 Task: View about products and services.
Action: Mouse moved to (758, 78)
Screenshot: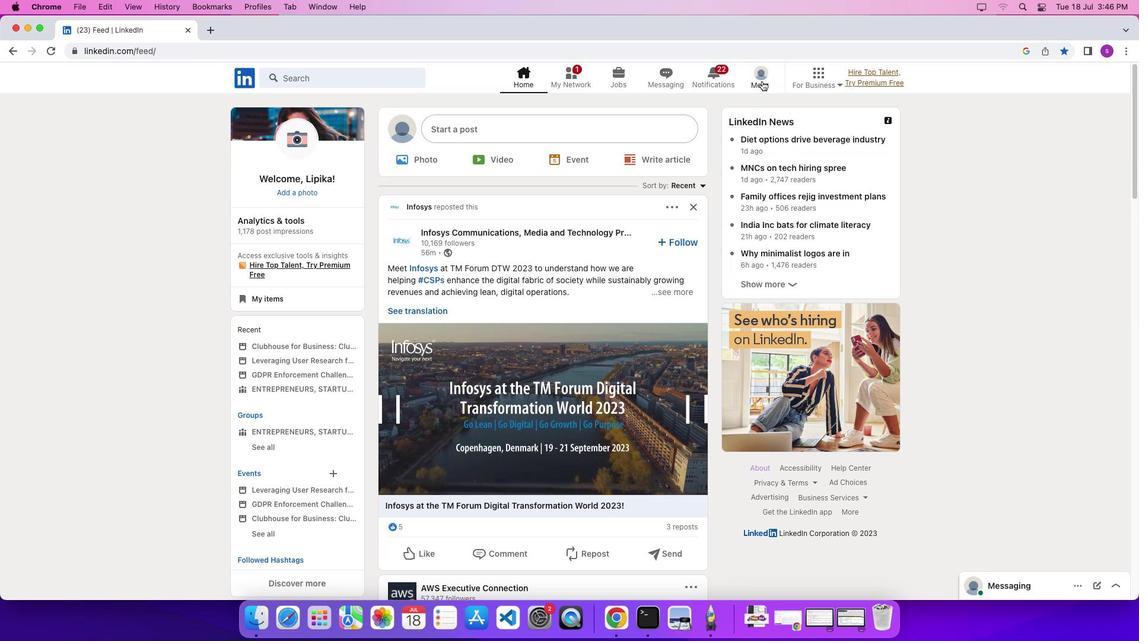 
Action: Mouse pressed left at (758, 78)
Screenshot: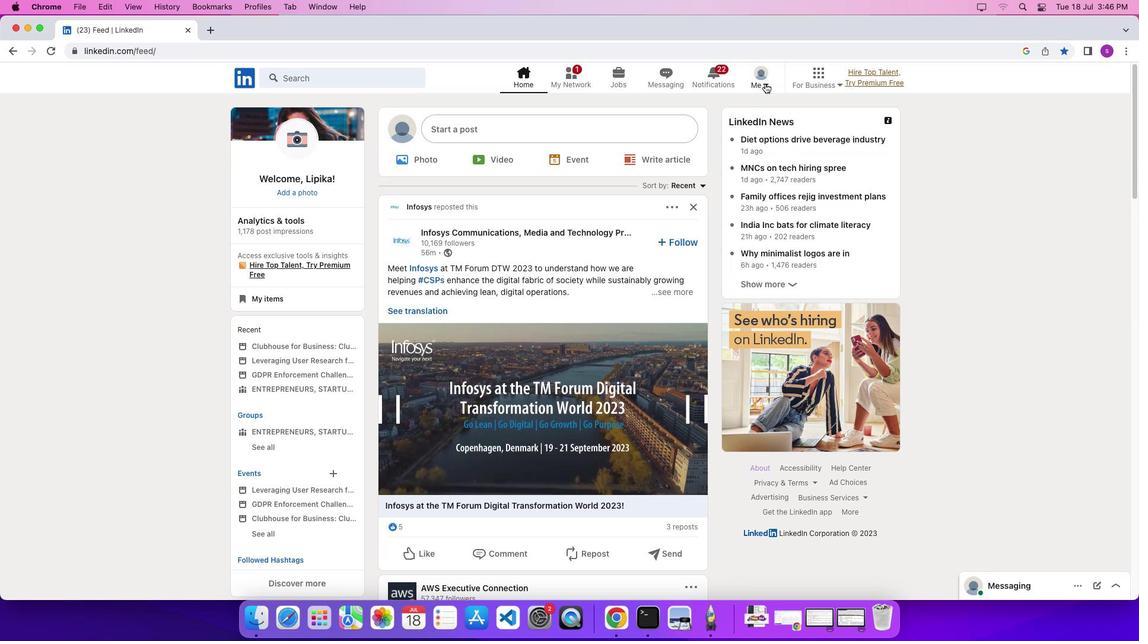 
Action: Mouse moved to (765, 83)
Screenshot: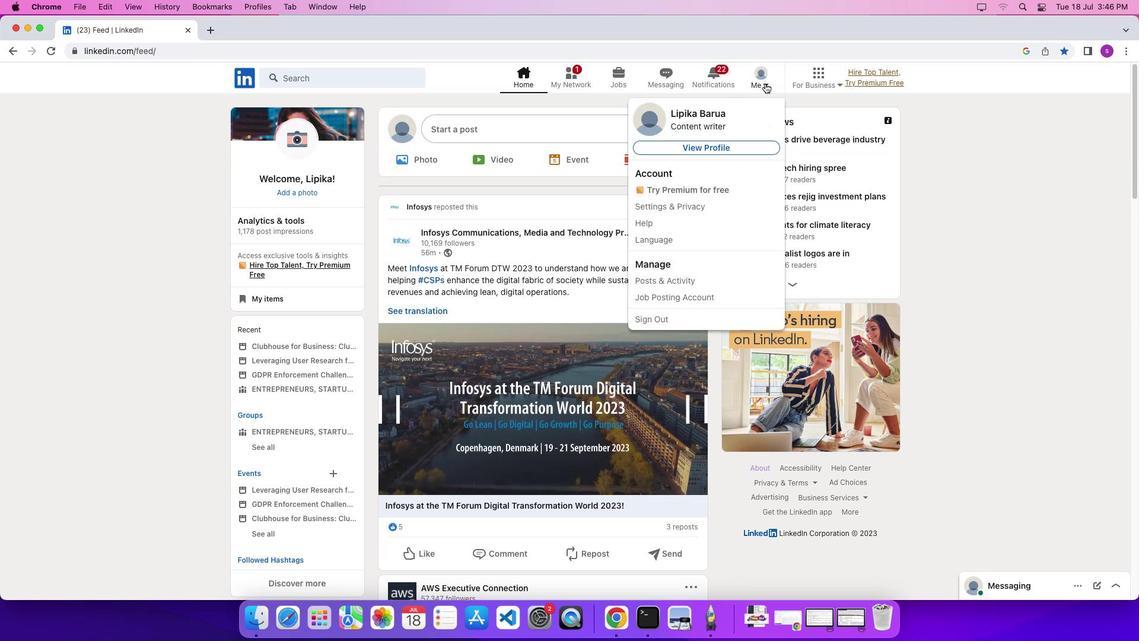 
Action: Mouse pressed left at (765, 83)
Screenshot: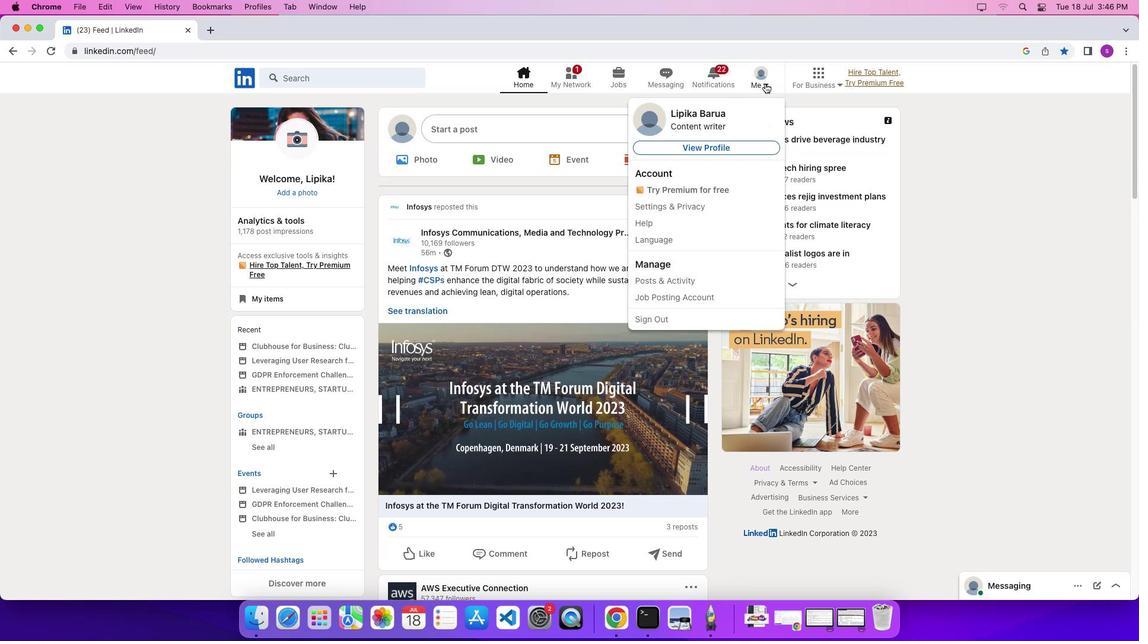 
Action: Mouse moved to (751, 145)
Screenshot: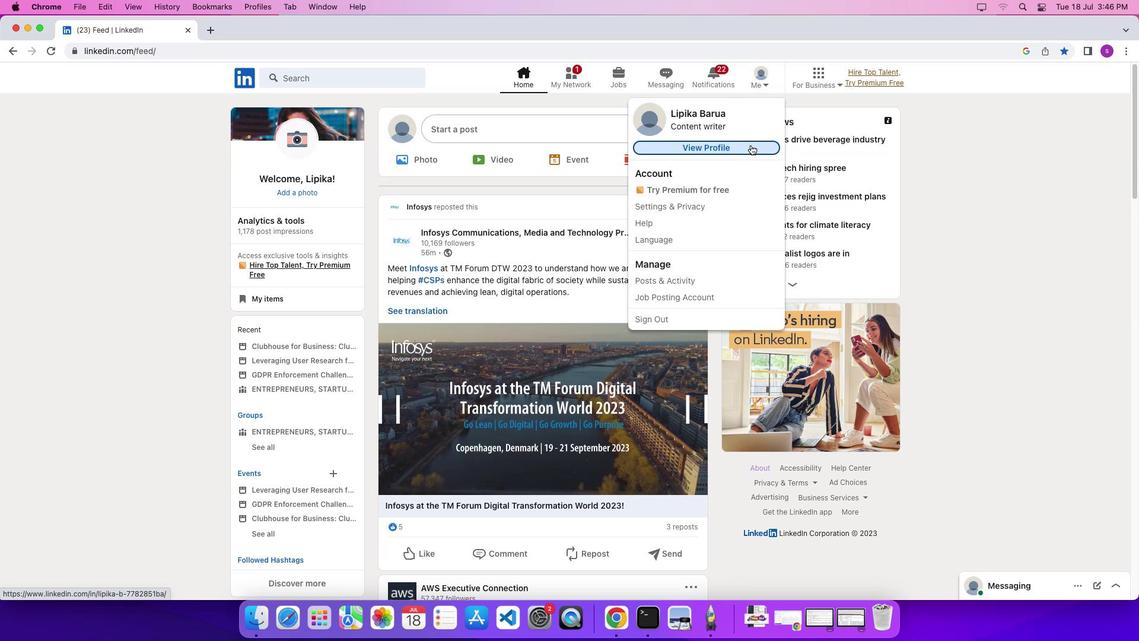 
Action: Mouse pressed left at (751, 145)
Screenshot: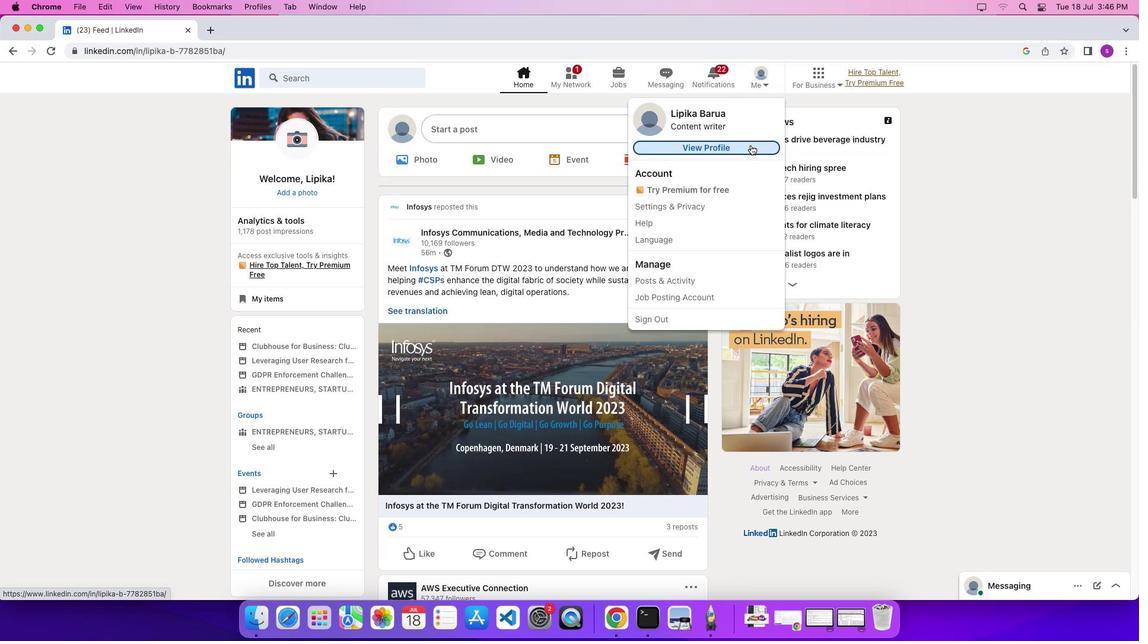 
Action: Mouse moved to (561, 356)
Screenshot: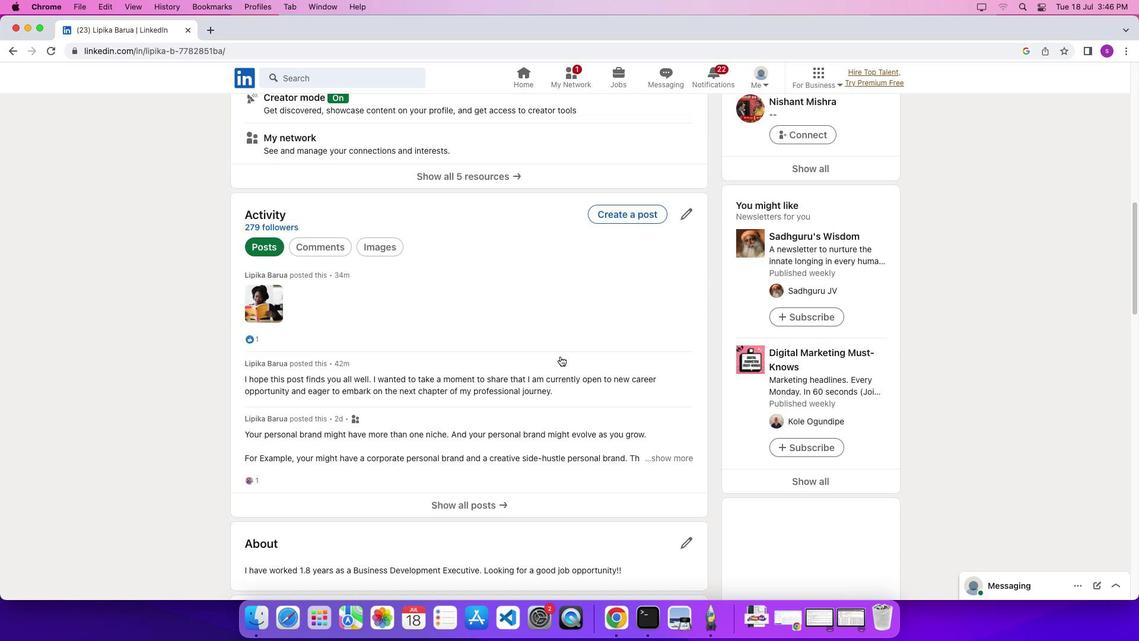 
Action: Mouse scrolled (561, 356) with delta (0, 0)
Screenshot: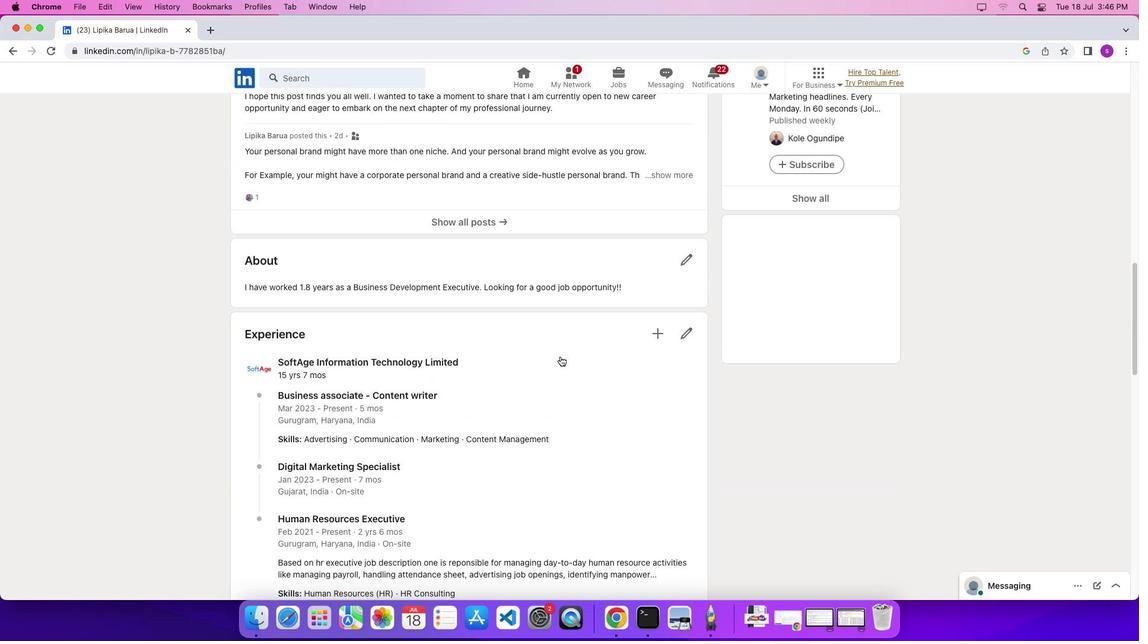 
Action: Mouse scrolled (561, 356) with delta (0, 0)
Screenshot: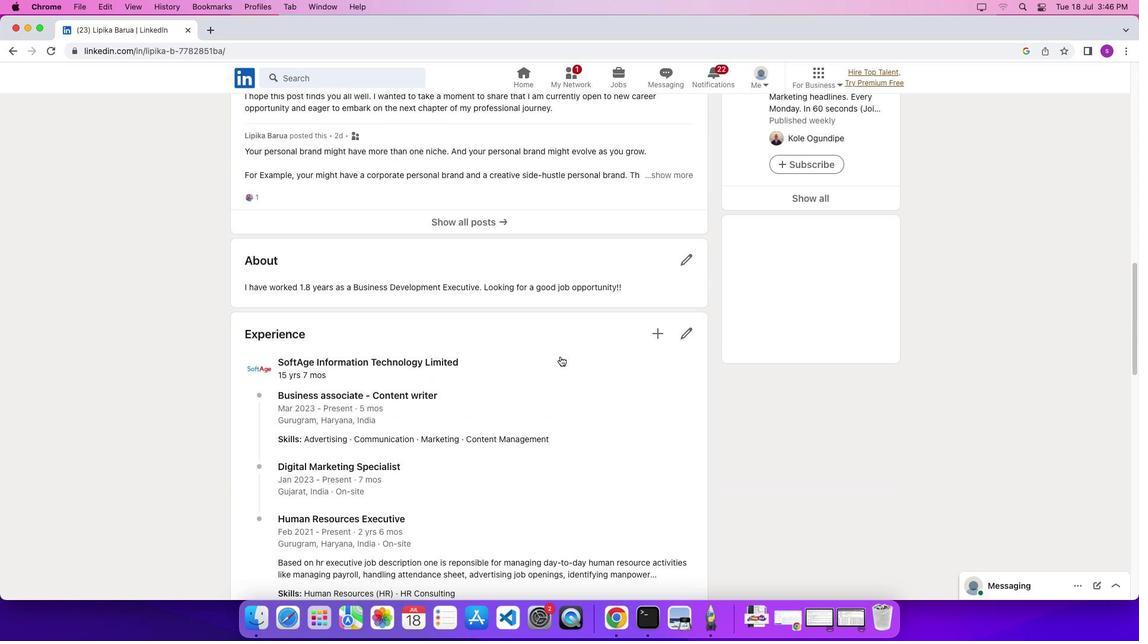 
Action: Mouse scrolled (561, 356) with delta (0, -4)
Screenshot: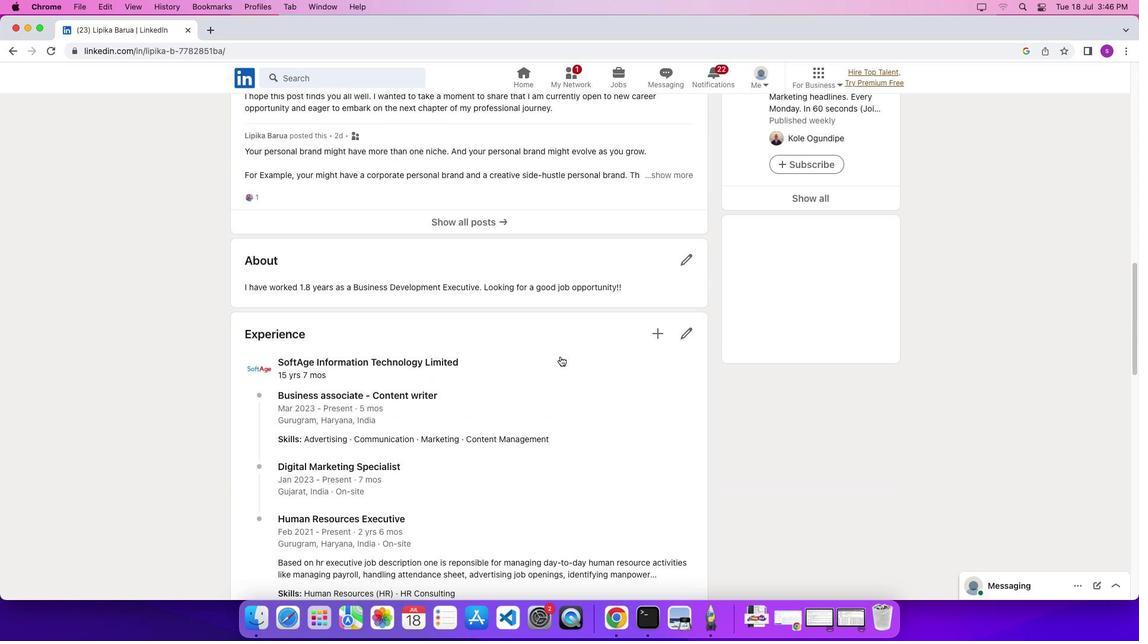 
Action: Mouse scrolled (561, 356) with delta (0, -7)
Screenshot: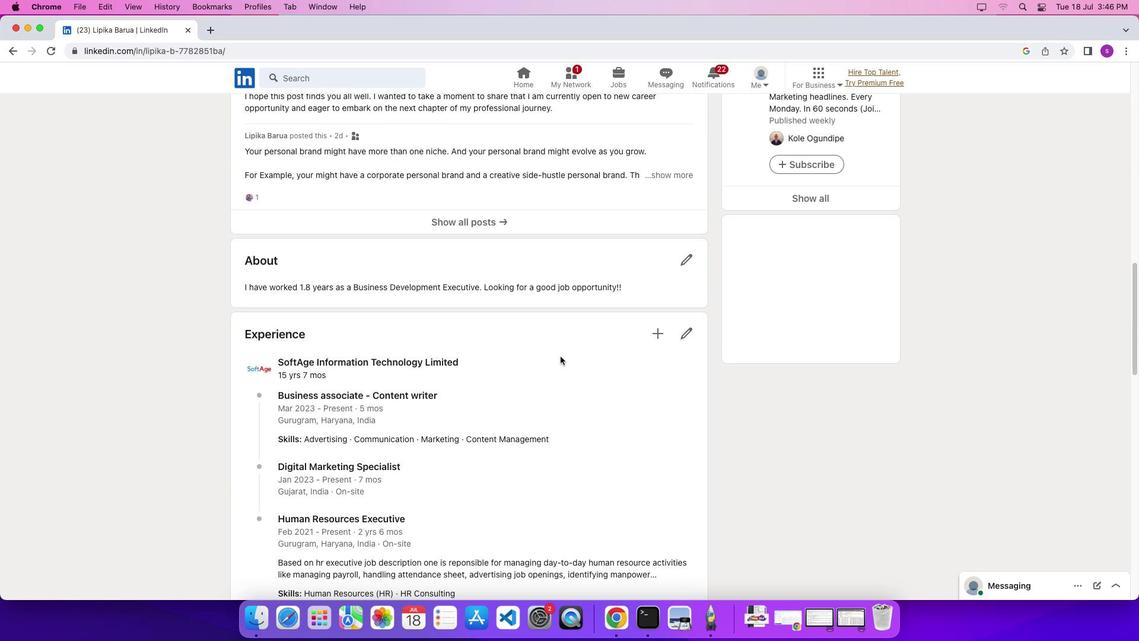
Action: Mouse scrolled (561, 356) with delta (0, -8)
Screenshot: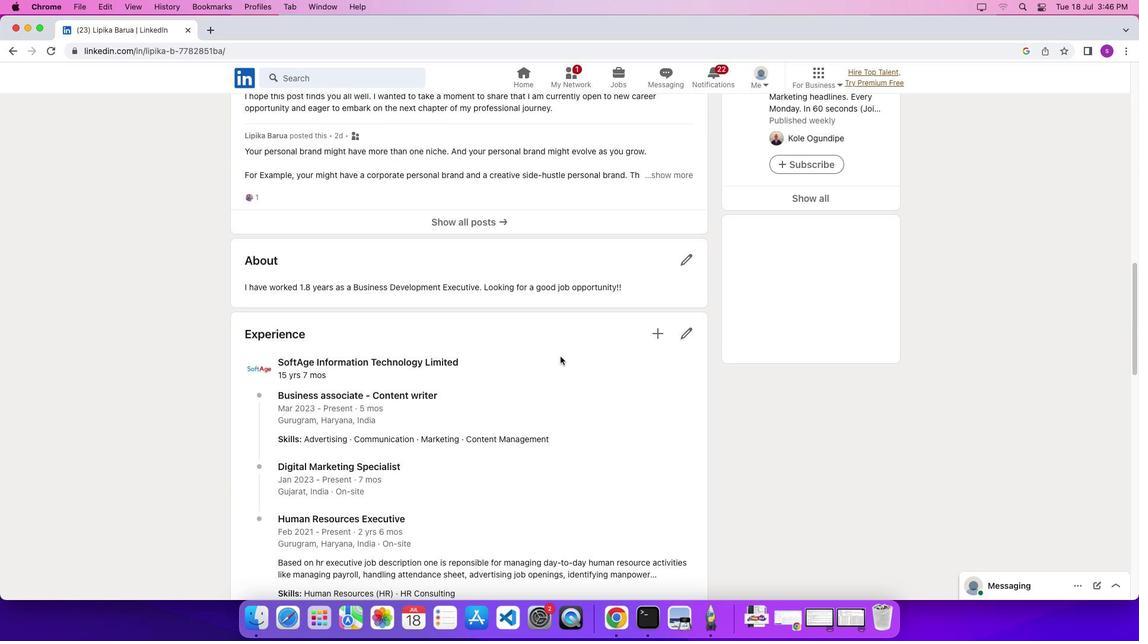 
Action: Mouse moved to (560, 356)
Screenshot: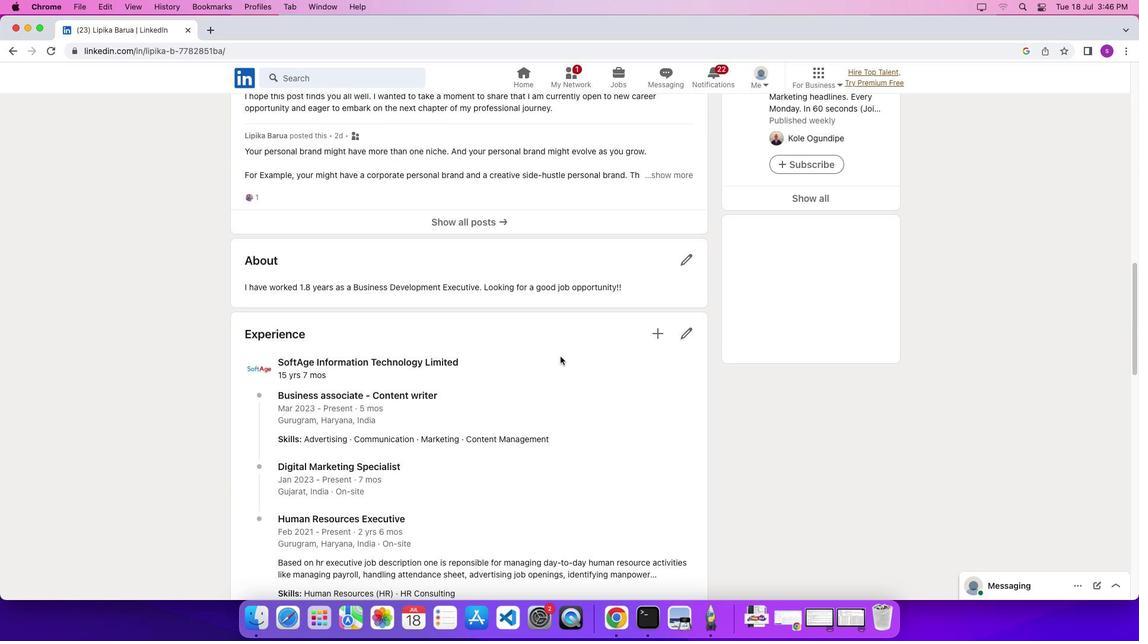 
Action: Mouse scrolled (560, 356) with delta (0, 0)
Screenshot: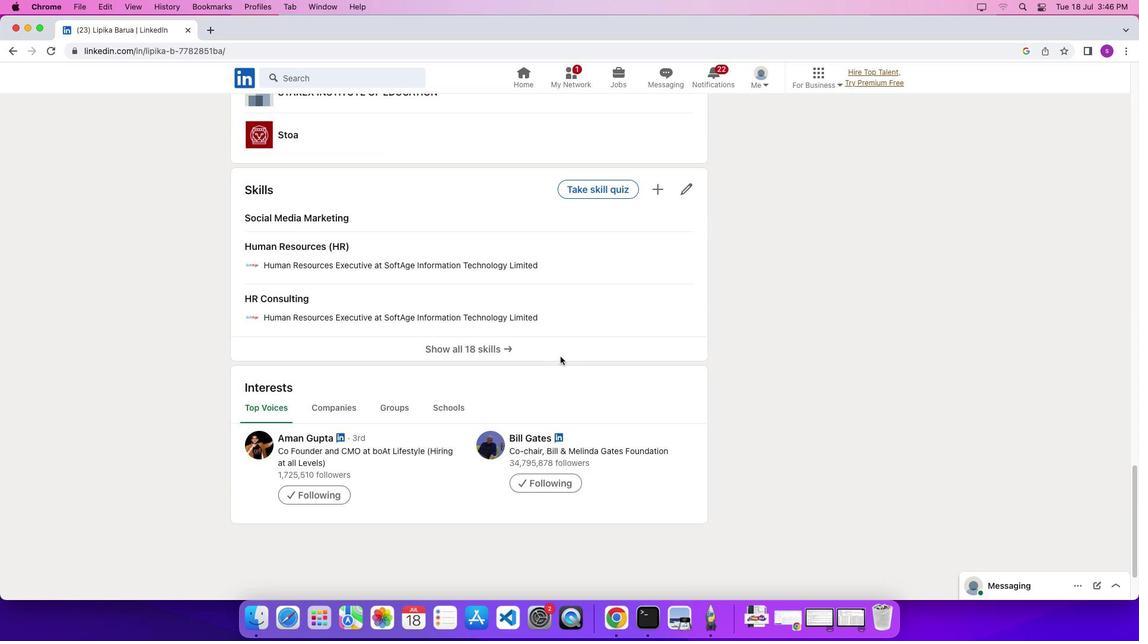 
Action: Mouse scrolled (560, 356) with delta (0, 0)
Screenshot: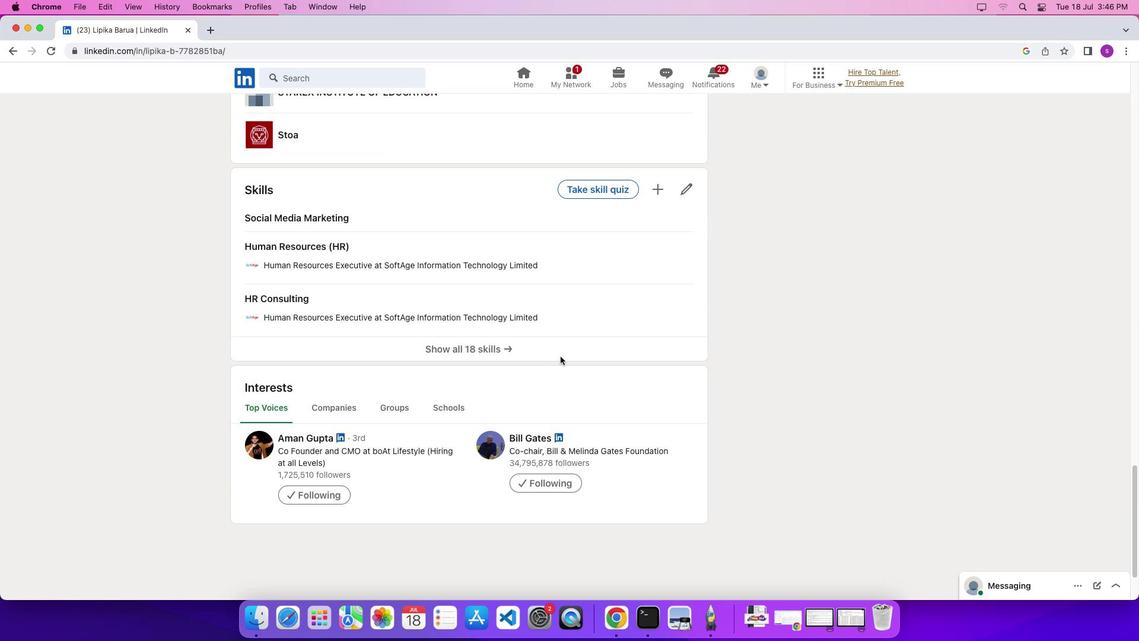 
Action: Mouse scrolled (560, 356) with delta (0, -5)
Screenshot: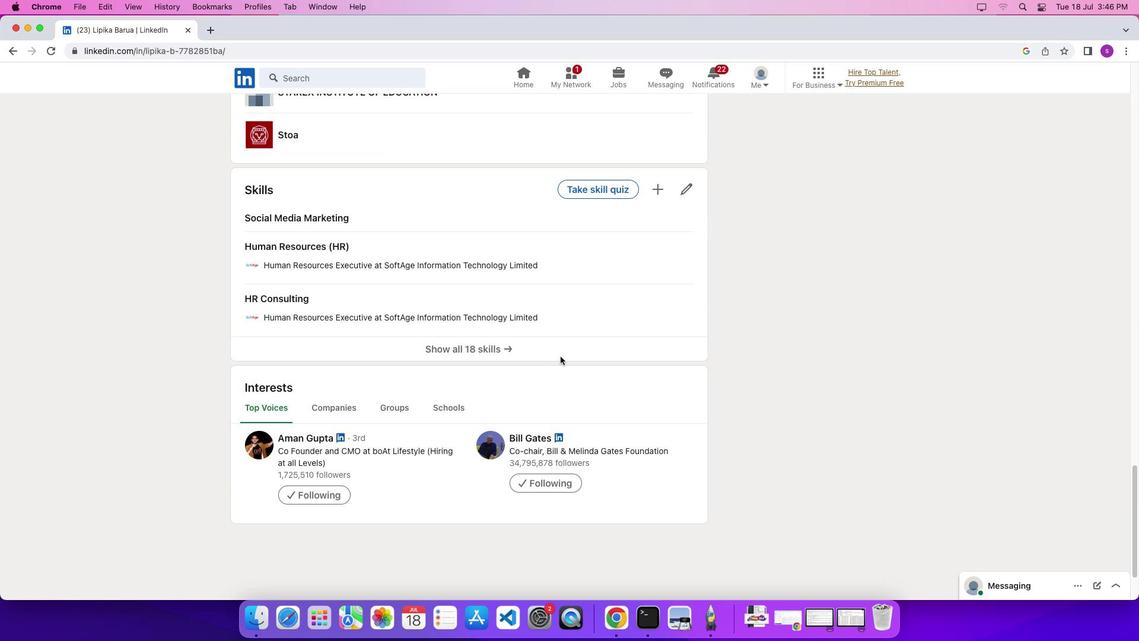 
Action: Mouse scrolled (560, 356) with delta (0, -7)
Screenshot: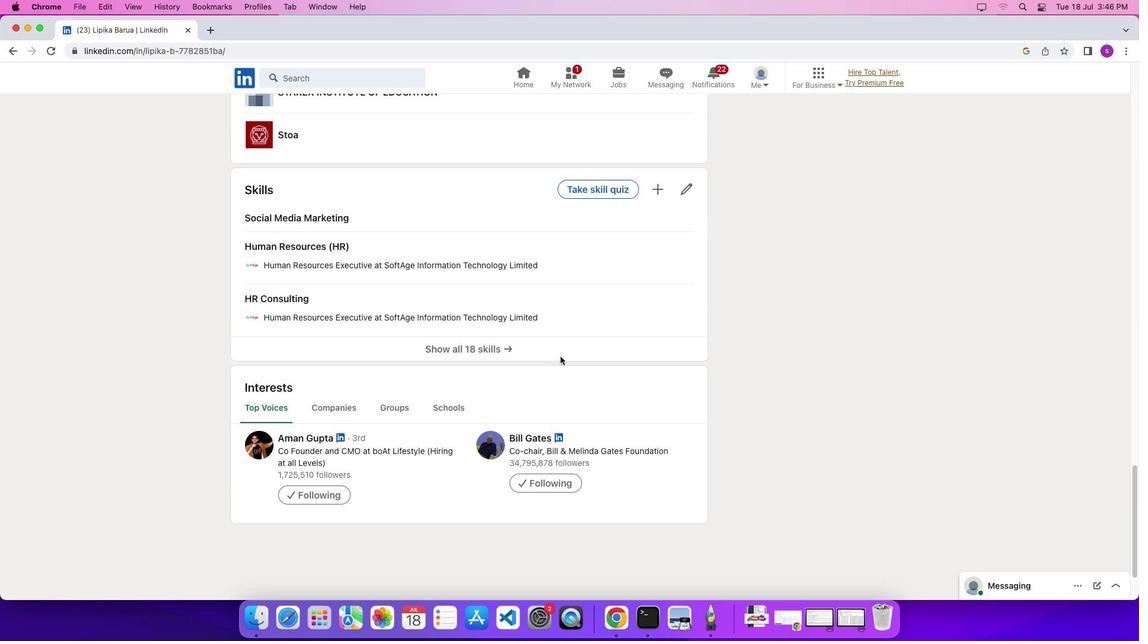 
Action: Mouse scrolled (560, 356) with delta (0, -8)
Screenshot: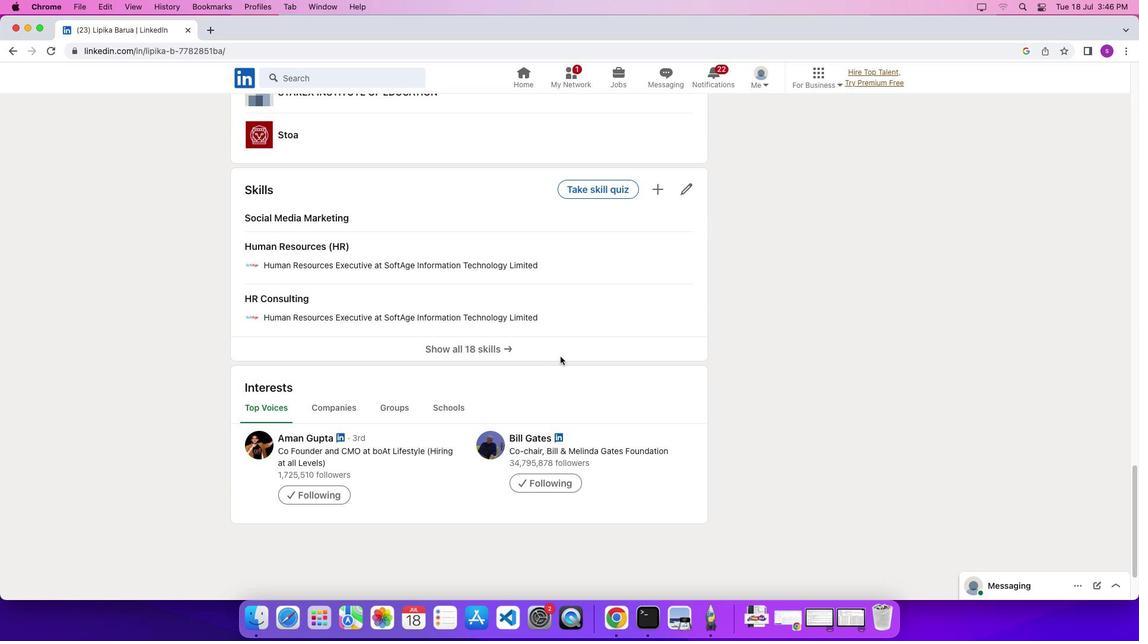 
Action: Mouse scrolled (560, 356) with delta (0, 0)
Screenshot: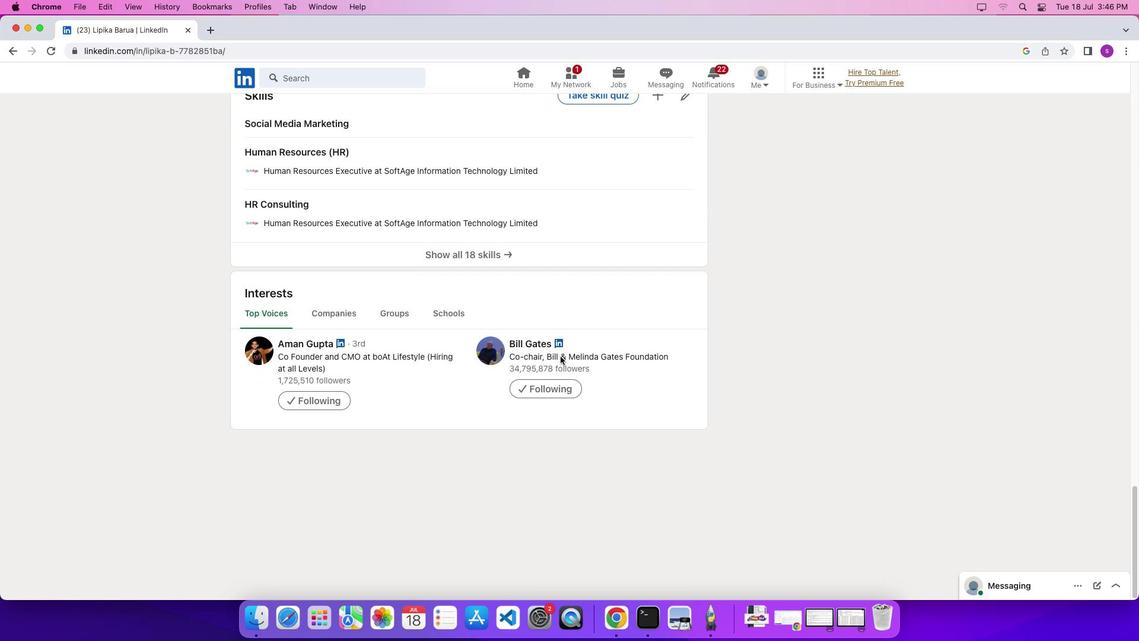 
Action: Mouse scrolled (560, 356) with delta (0, 0)
Screenshot: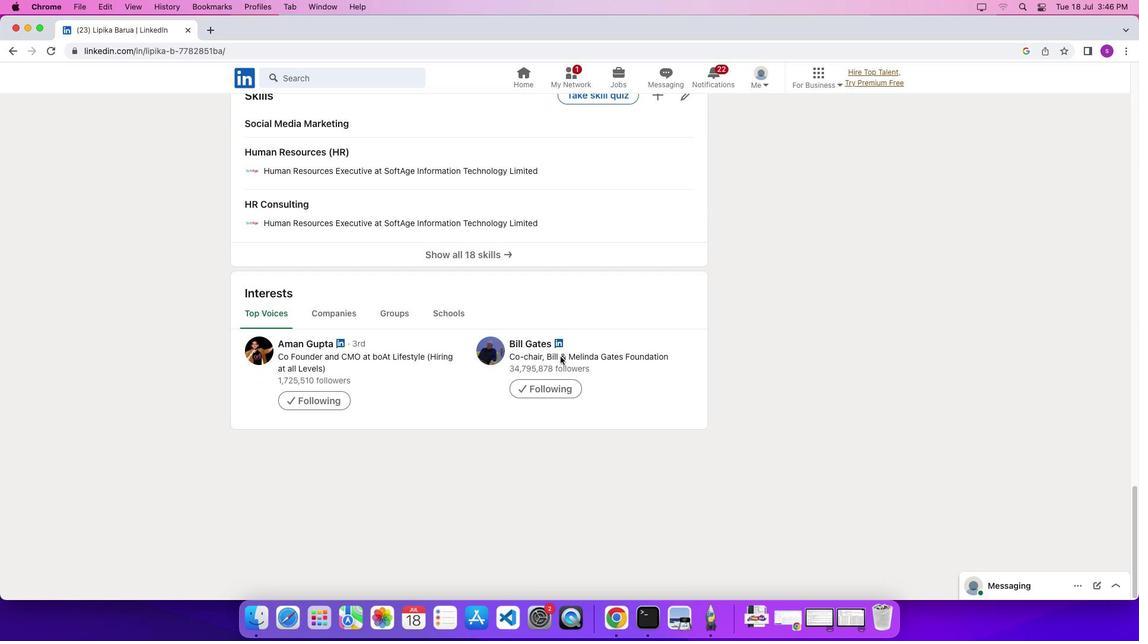 
Action: Mouse scrolled (560, 356) with delta (0, -4)
Screenshot: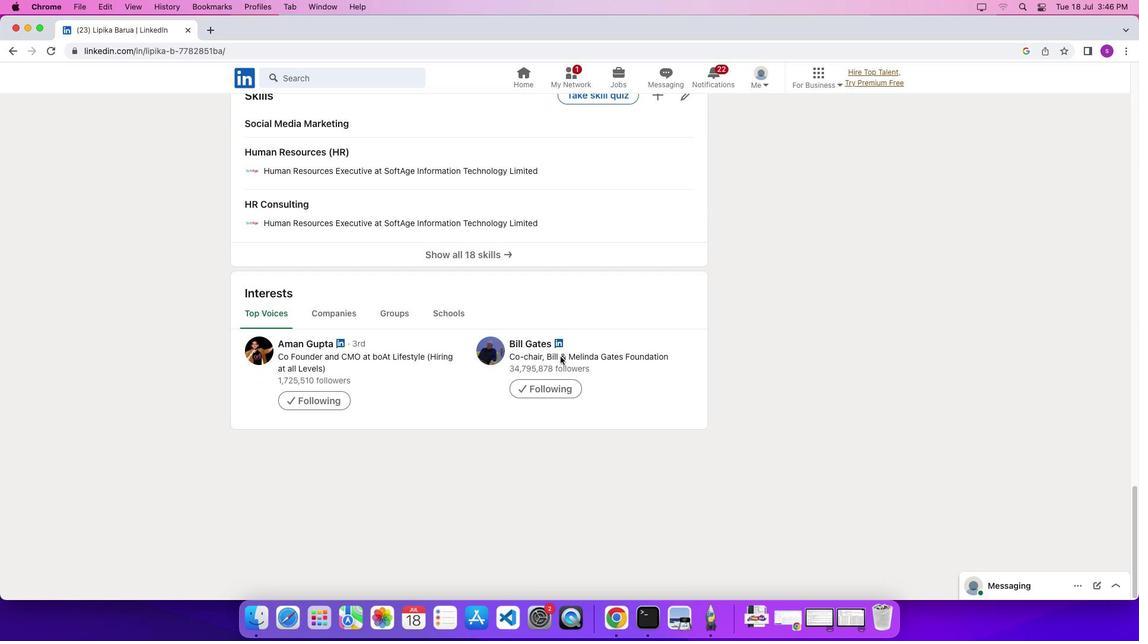 
Action: Mouse scrolled (560, 356) with delta (0, -6)
Screenshot: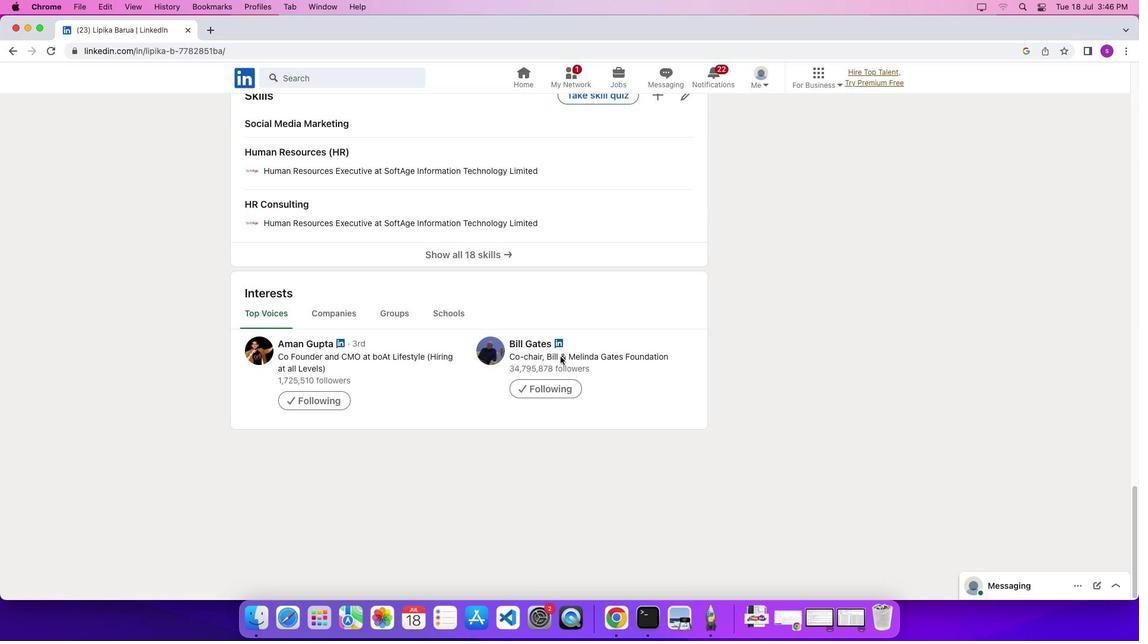 
Action: Mouse scrolled (560, 356) with delta (0, 0)
Screenshot: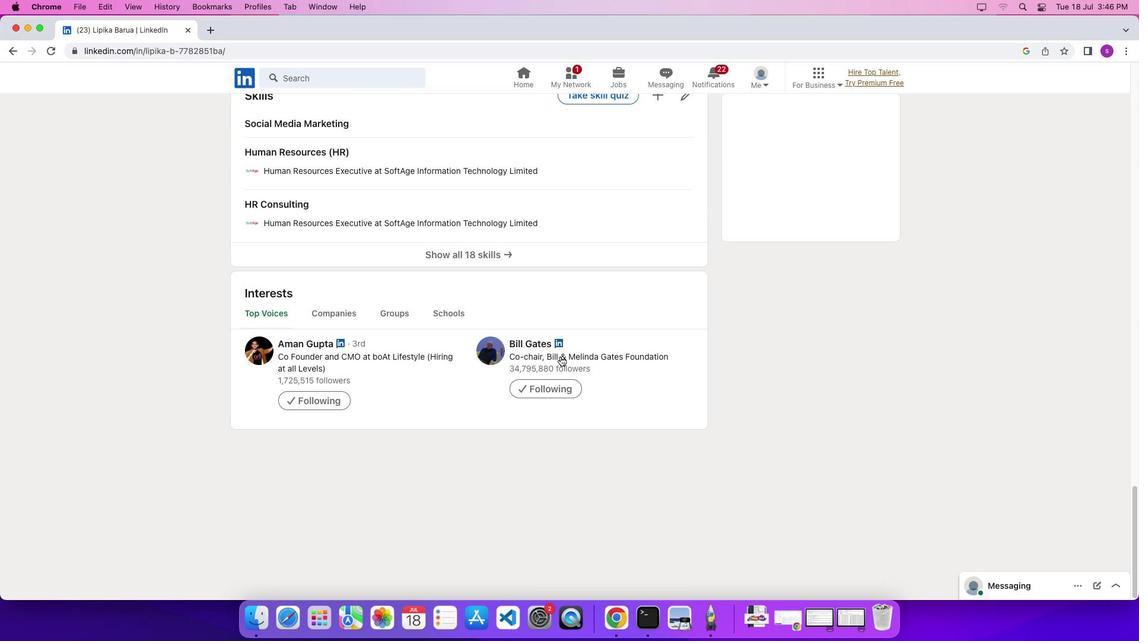 
Action: Mouse scrolled (560, 356) with delta (0, 0)
Screenshot: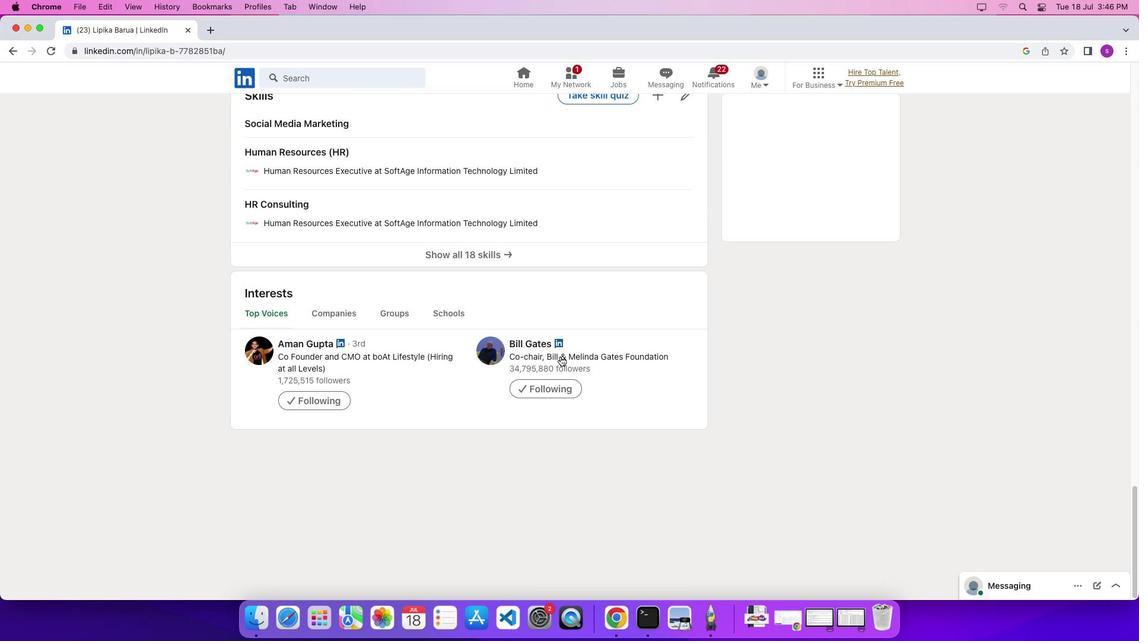 
Action: Mouse scrolled (560, 356) with delta (0, -4)
Screenshot: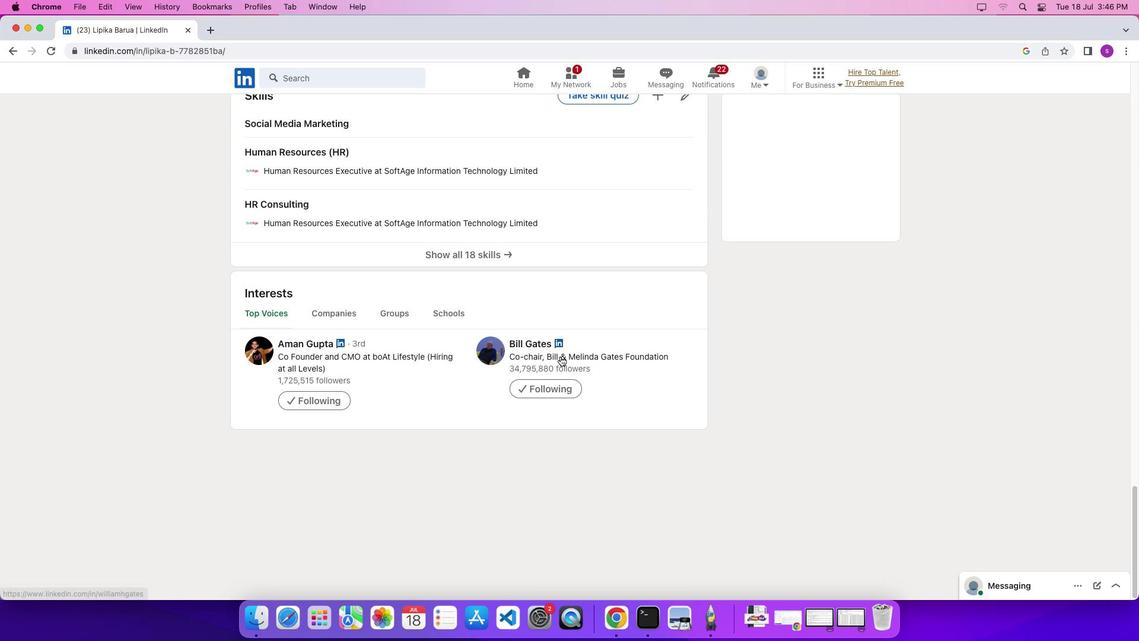 
Action: Mouse scrolled (560, 356) with delta (0, 0)
Screenshot: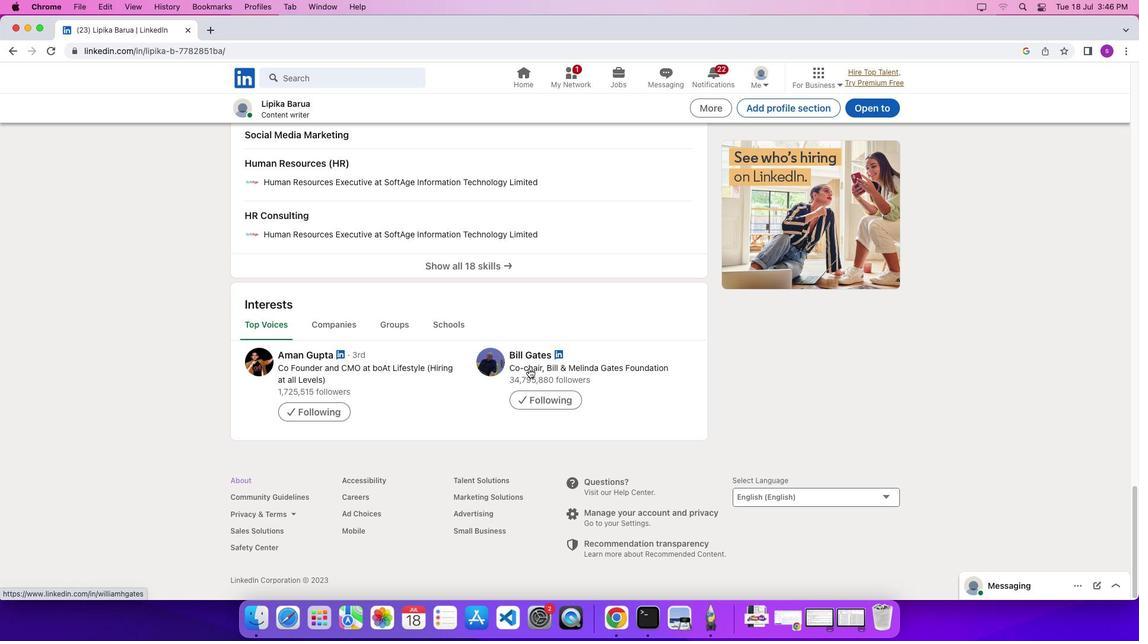 
Action: Mouse scrolled (560, 356) with delta (0, 0)
Screenshot: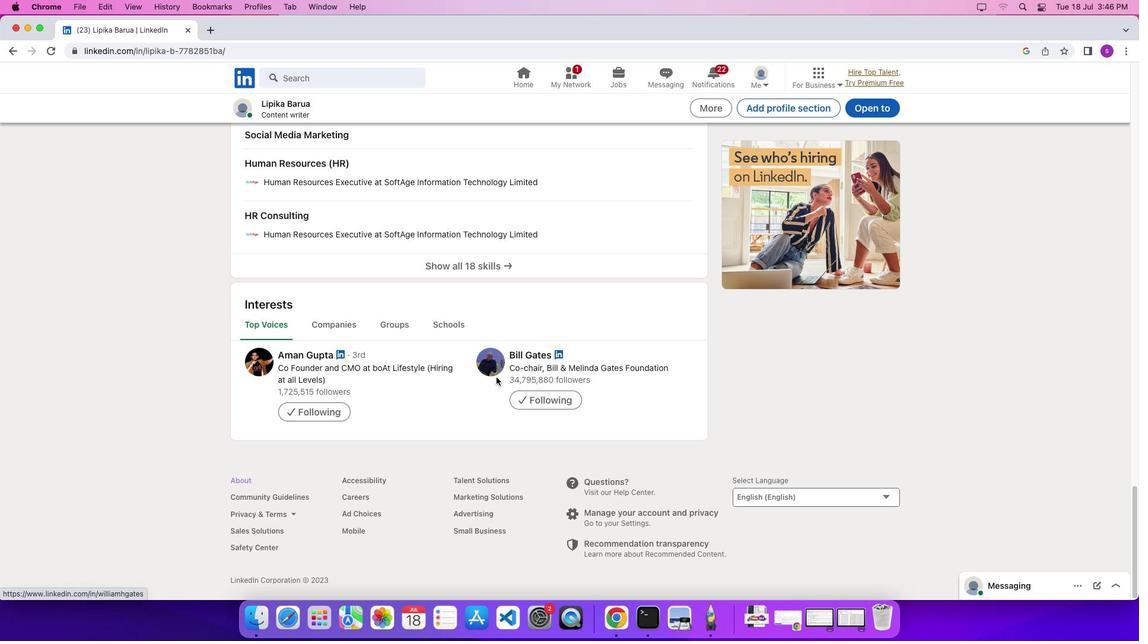 
Action: Mouse scrolled (560, 356) with delta (0, -4)
Screenshot: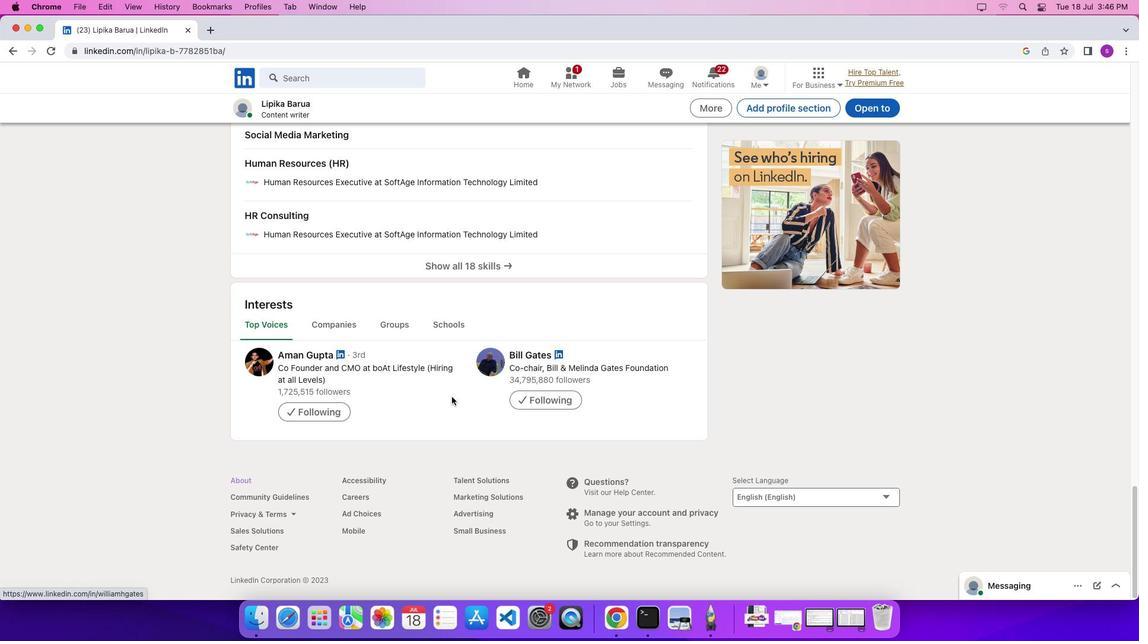 
Action: Mouse scrolled (560, 356) with delta (0, -6)
Screenshot: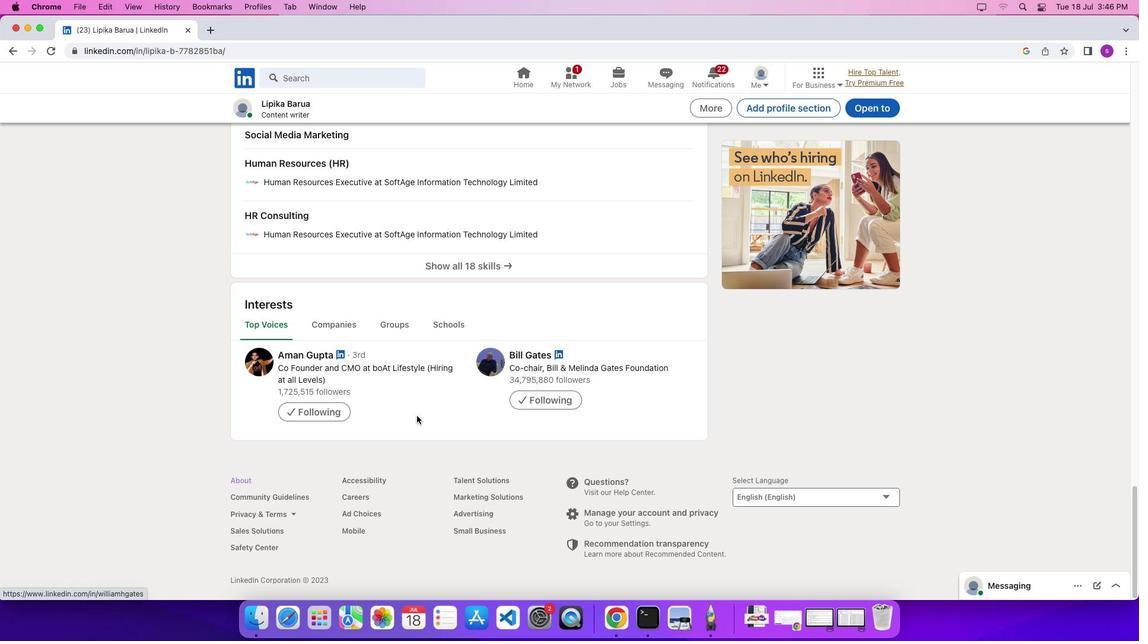 
Action: Mouse moved to (249, 478)
Screenshot: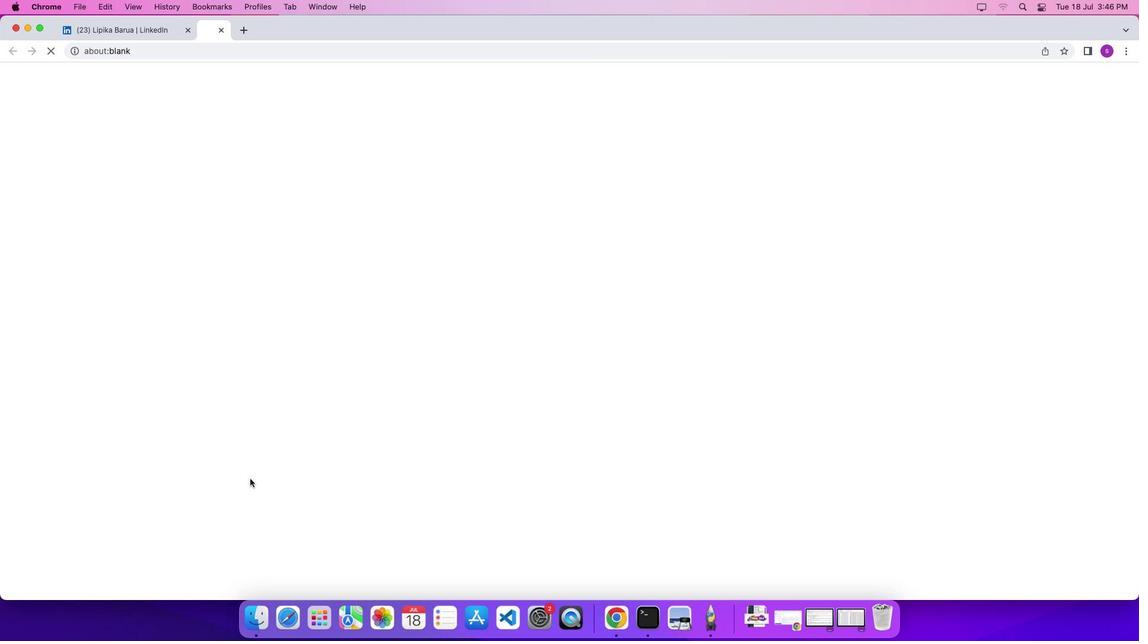 
Action: Mouse pressed left at (249, 478)
Screenshot: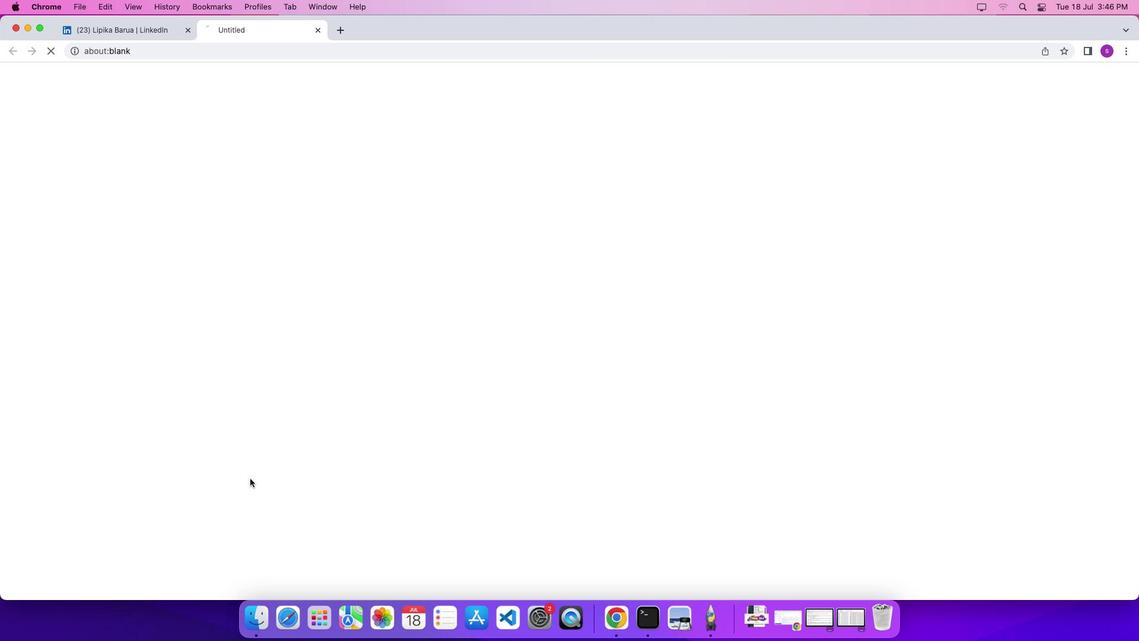 
Action: Mouse moved to (382, 493)
Screenshot: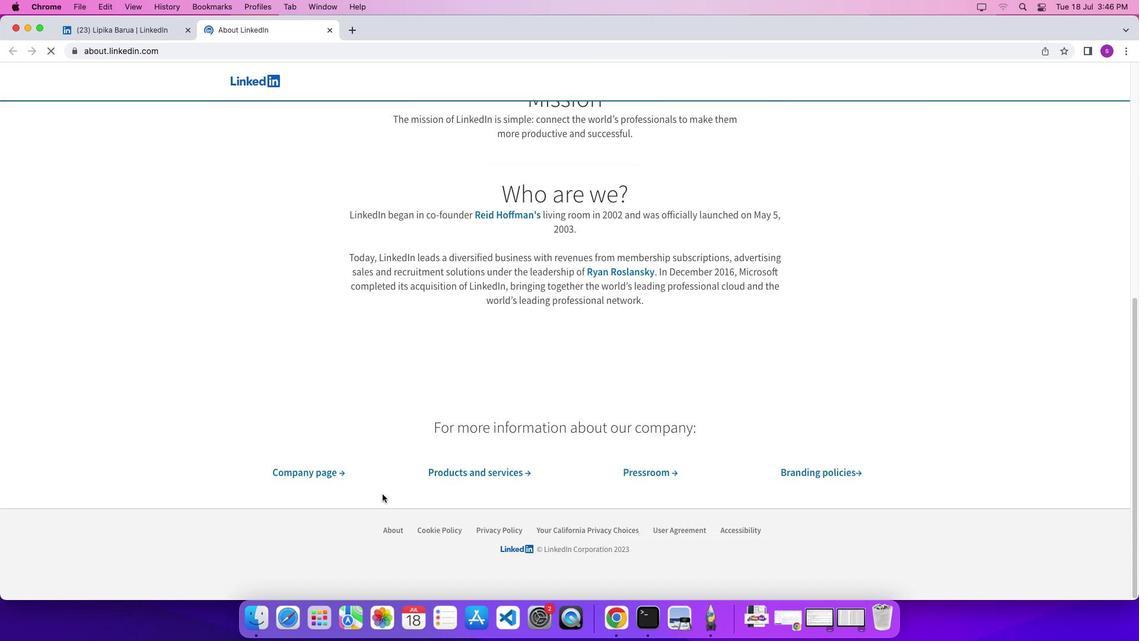 
Action: Mouse scrolled (382, 493) with delta (0, 0)
Screenshot: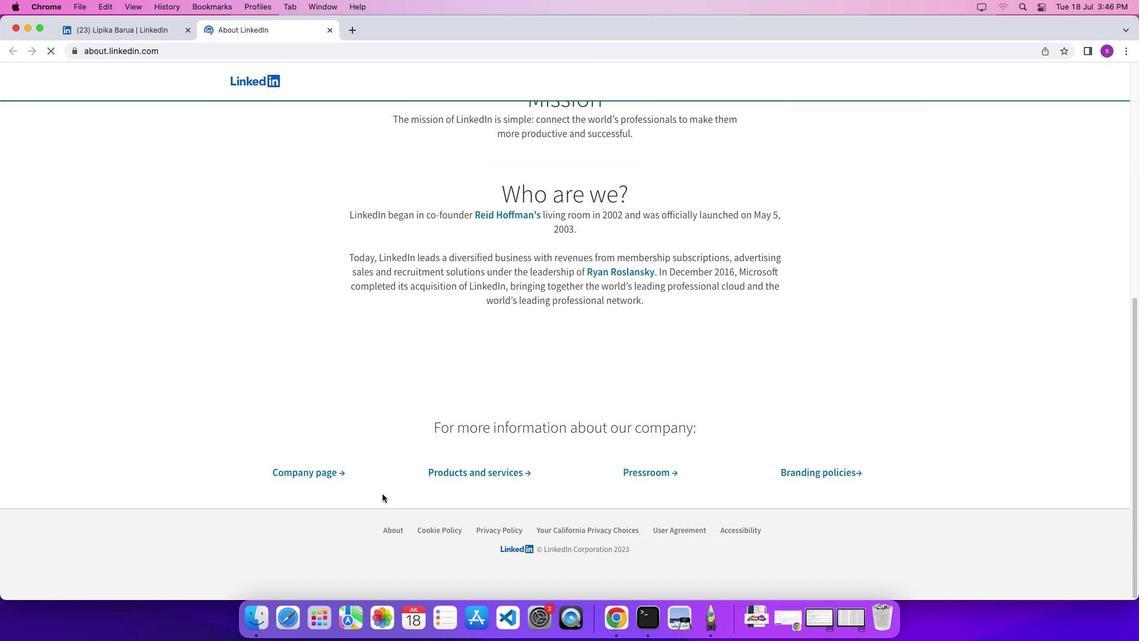 
Action: Mouse scrolled (382, 493) with delta (0, 0)
Screenshot: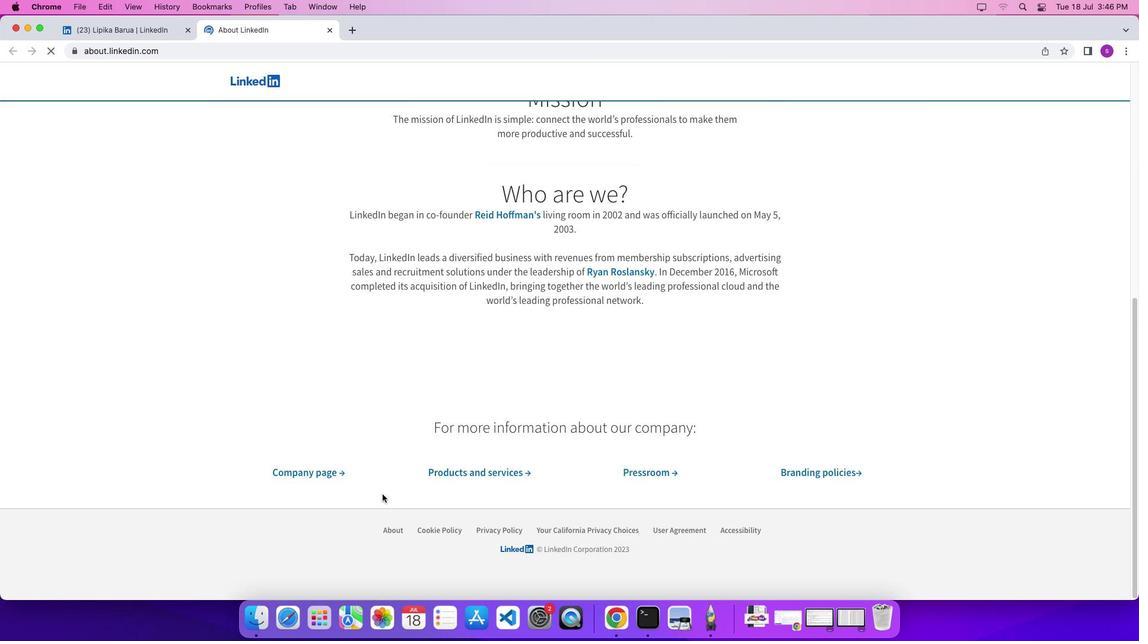 
Action: Mouse scrolled (382, 493) with delta (0, -4)
Screenshot: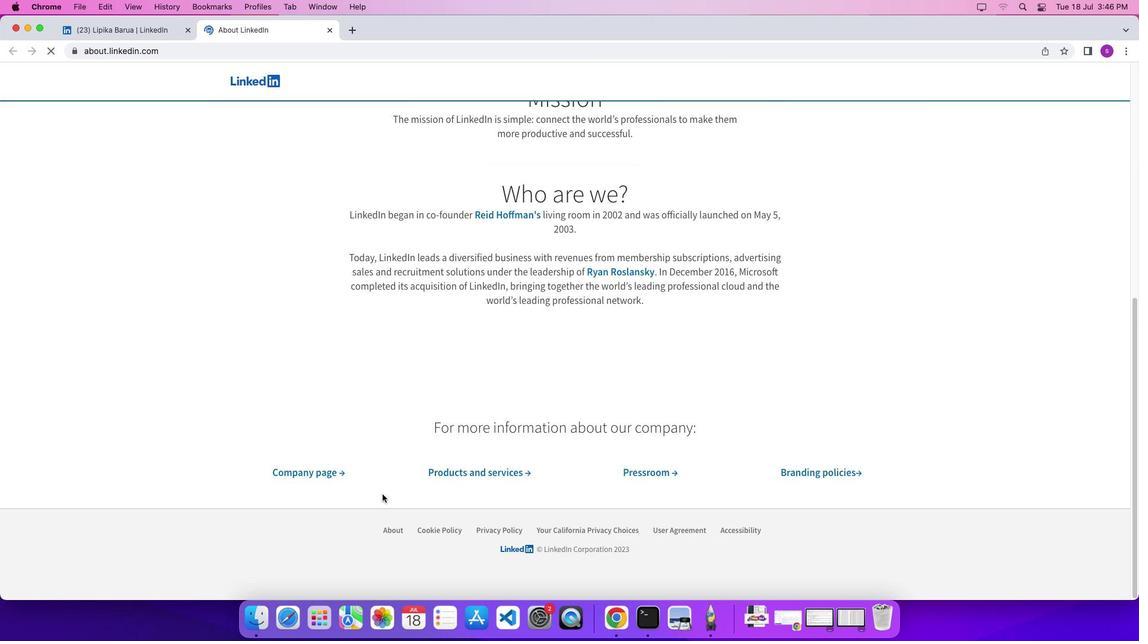 
Action: Mouse scrolled (382, 493) with delta (0, -6)
Screenshot: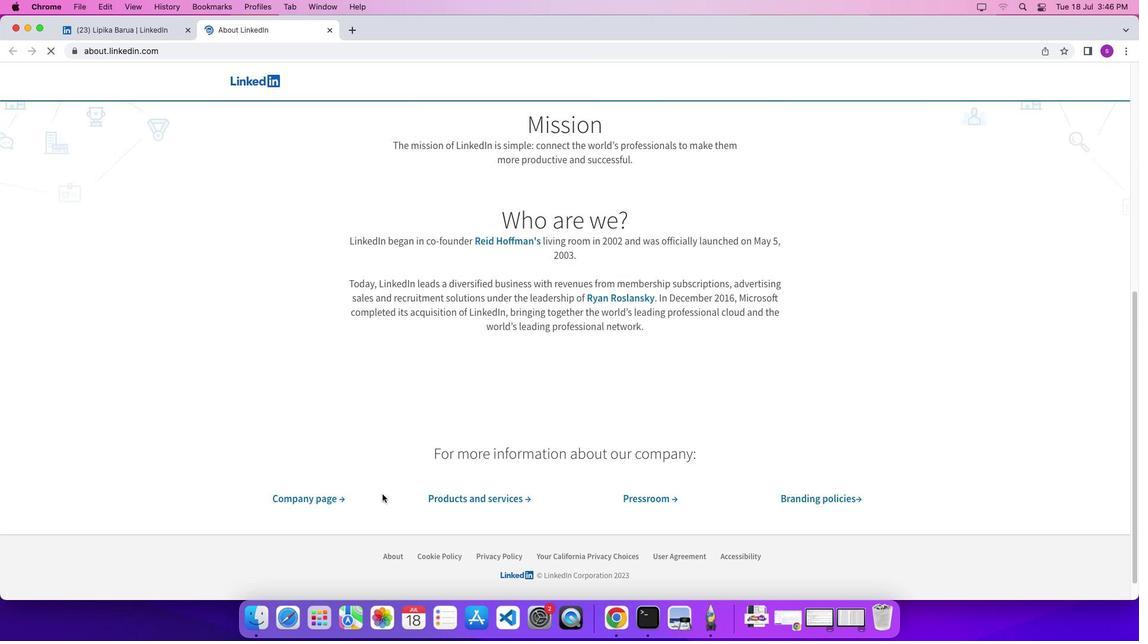 
Action: Mouse moved to (445, 498)
Screenshot: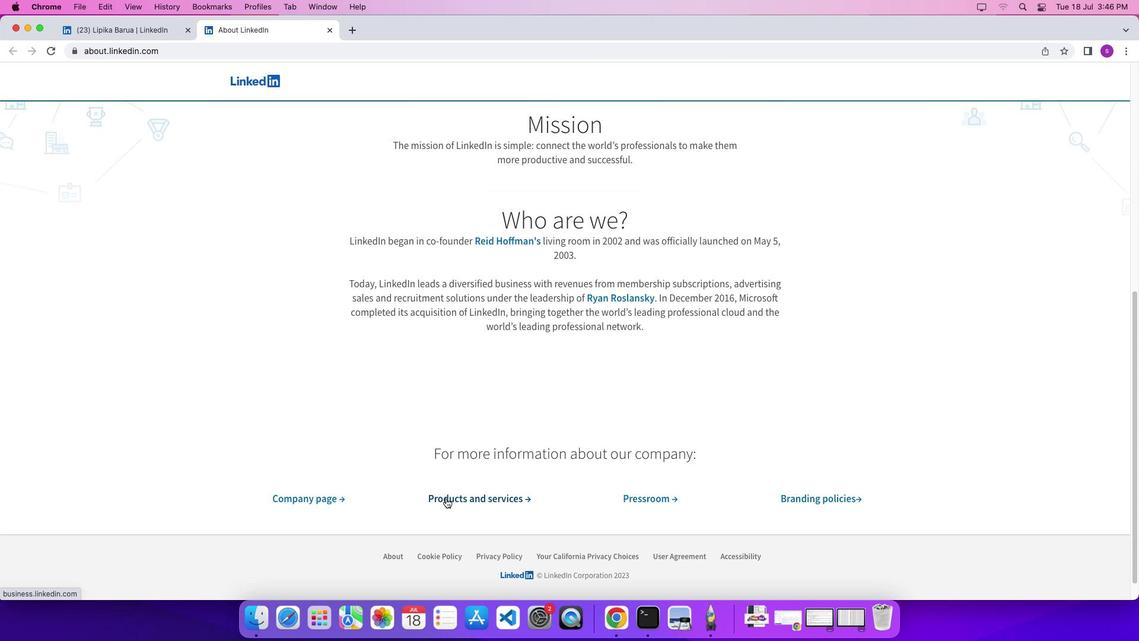 
Action: Mouse pressed left at (445, 498)
Screenshot: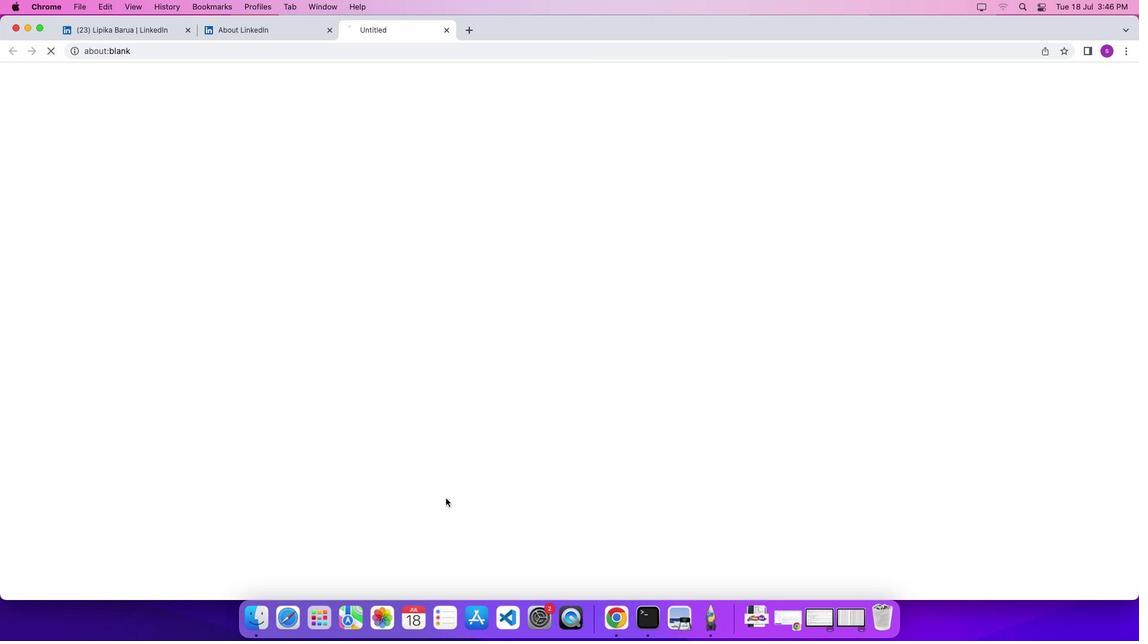 
